 Task: Help me to understand lightning web runtime.
Action: Mouse moved to (1099, 71)
Screenshot: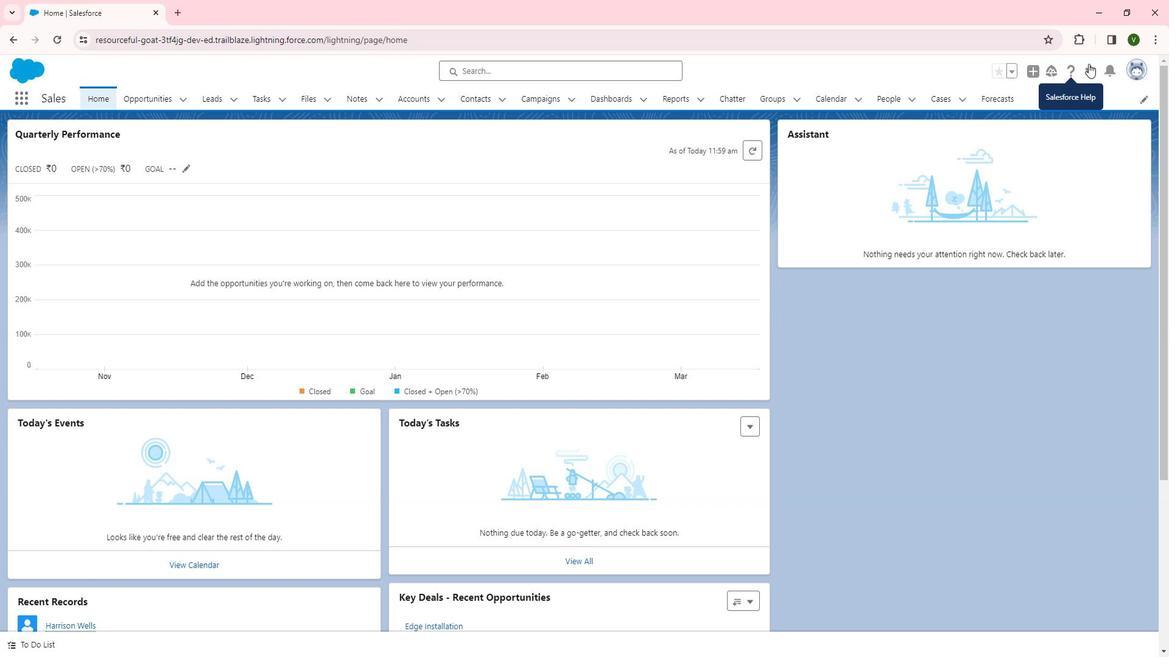 
Action: Mouse pressed left at (1099, 71)
Screenshot: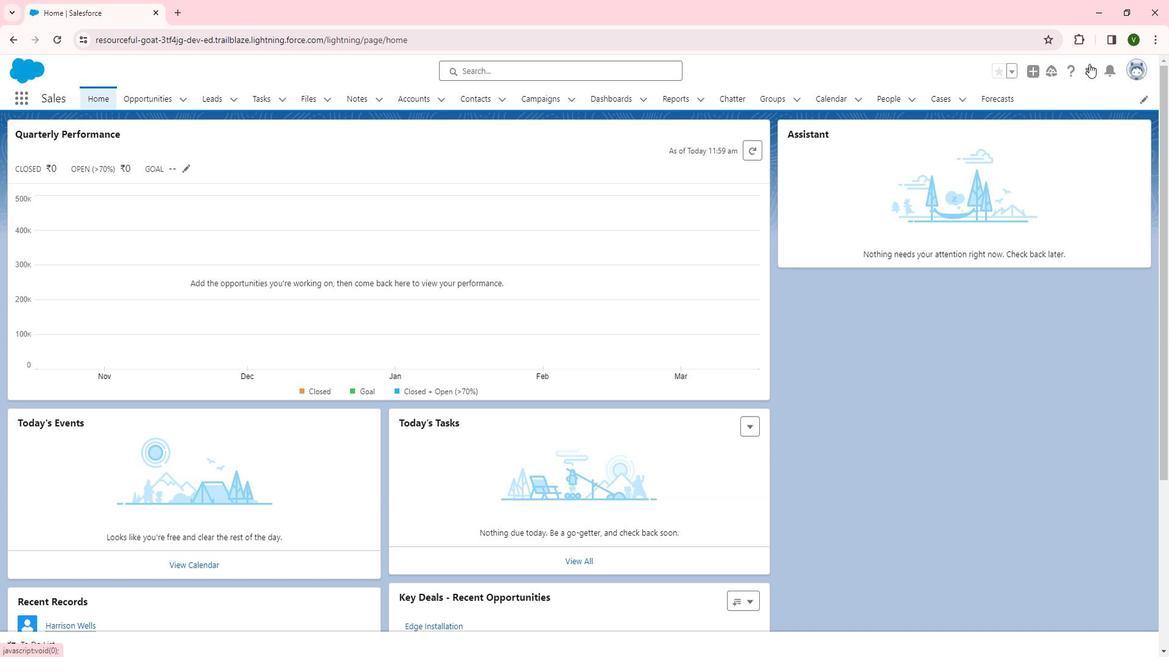 
Action: Mouse moved to (1060, 118)
Screenshot: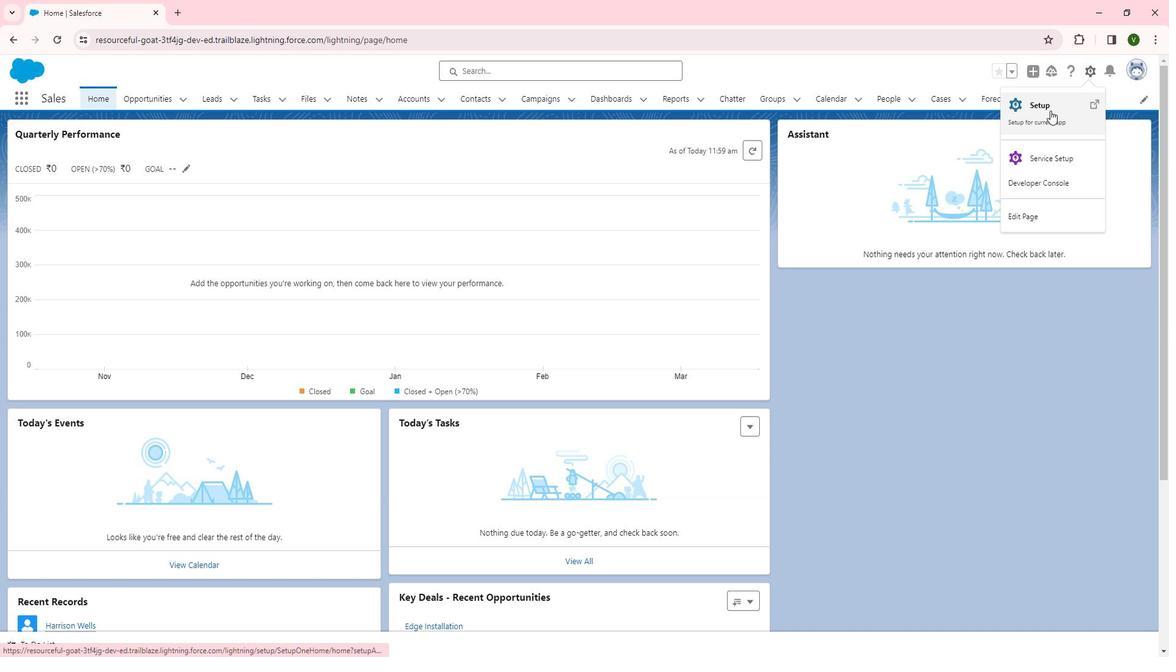 
Action: Mouse pressed left at (1060, 118)
Screenshot: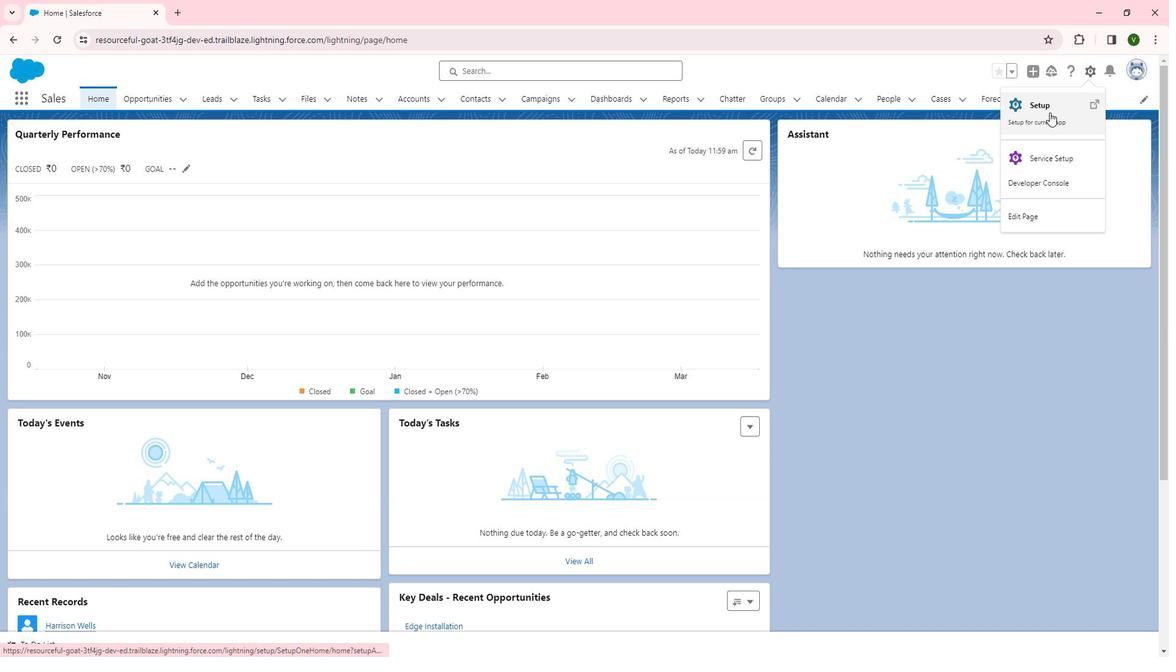 
Action: Mouse moved to (54, 432)
Screenshot: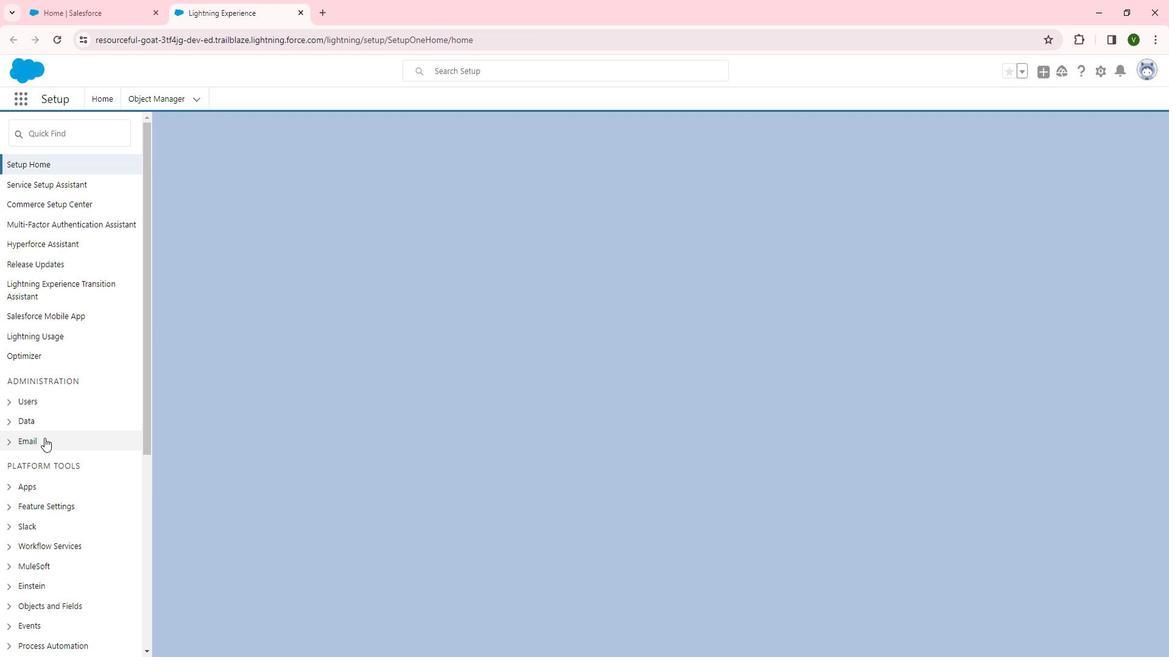 
Action: Mouse scrolled (54, 431) with delta (0, 0)
Screenshot: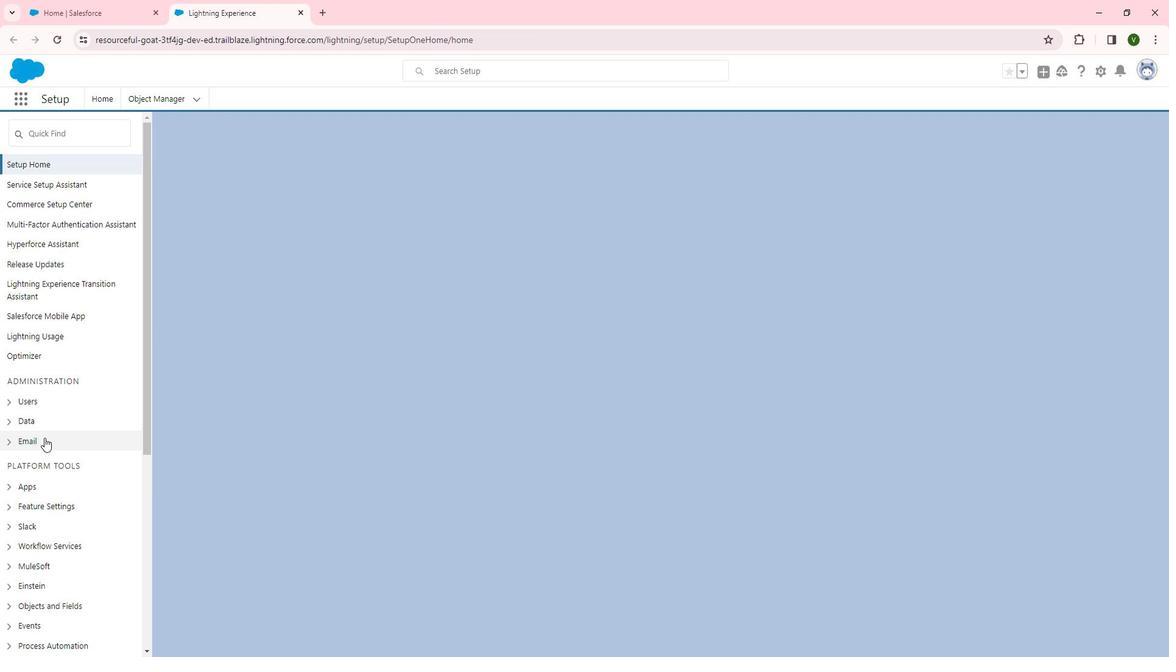 
Action: Mouse scrolled (54, 431) with delta (0, 0)
Screenshot: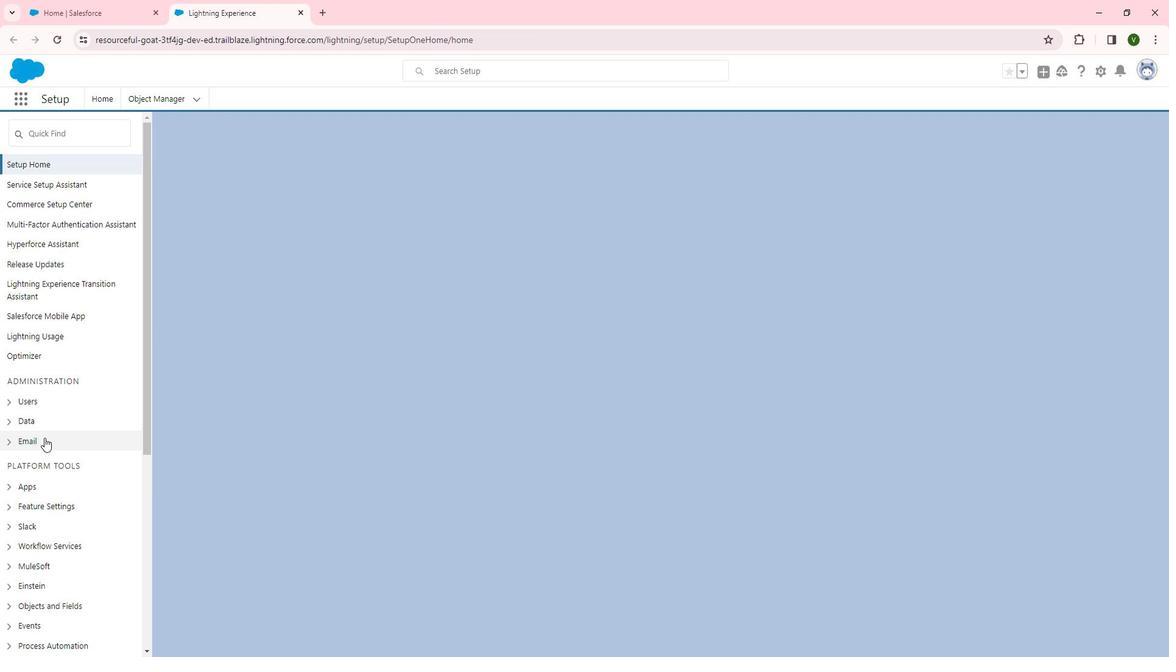 
Action: Mouse scrolled (54, 431) with delta (0, 0)
Screenshot: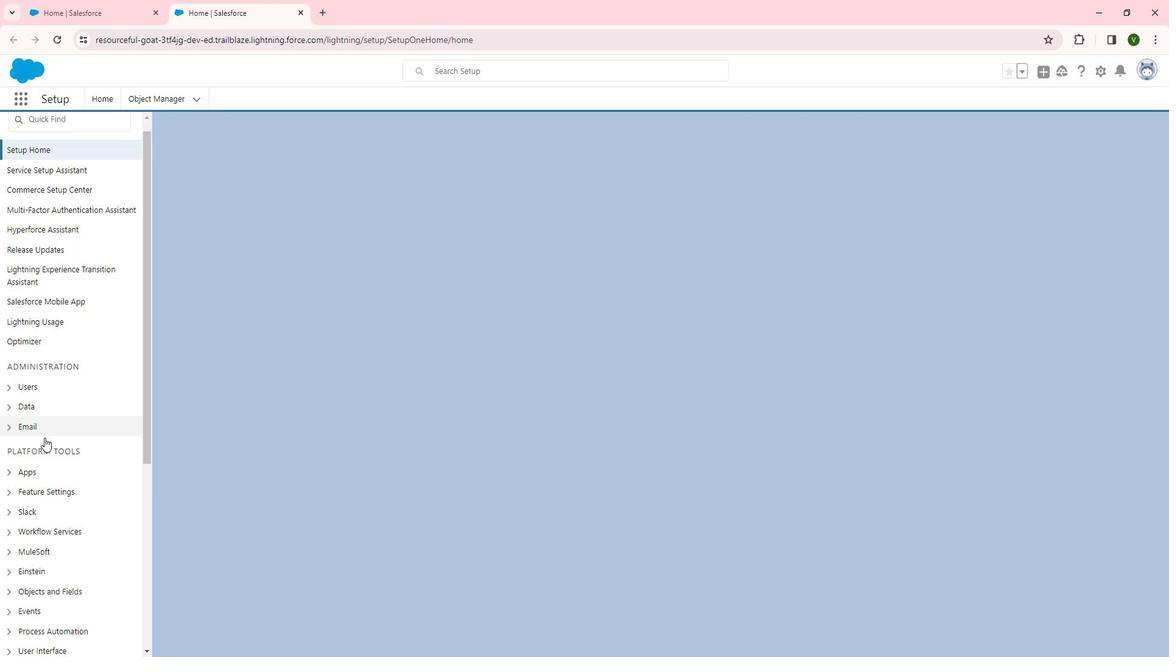 
Action: Mouse scrolled (54, 431) with delta (0, 0)
Screenshot: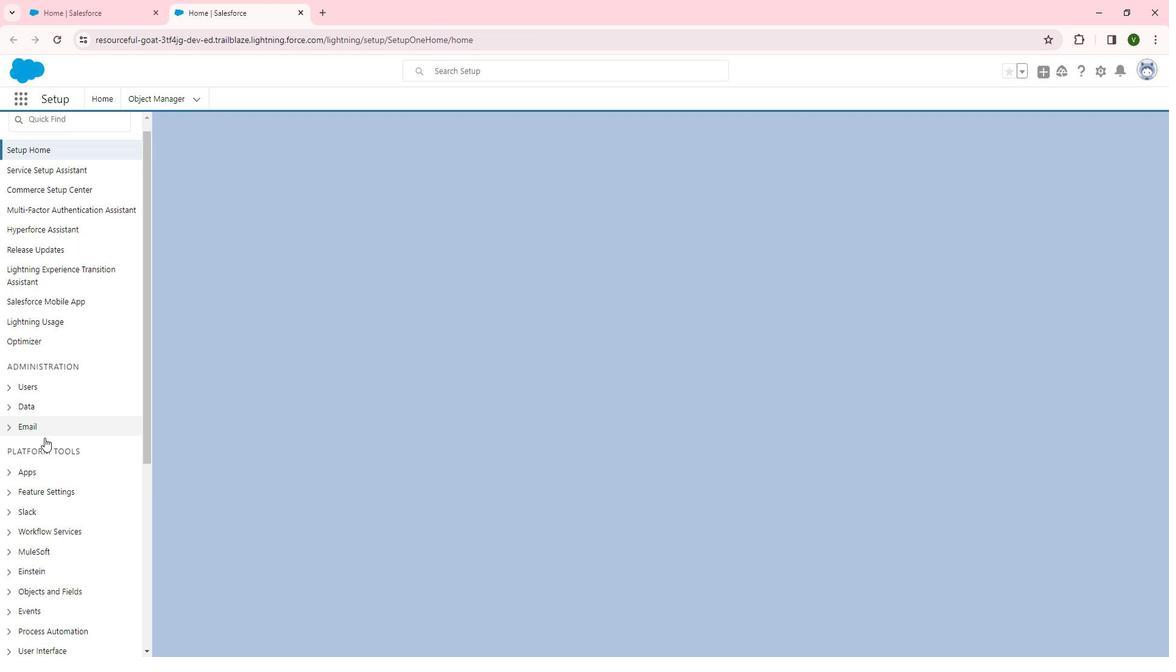 
Action: Mouse moved to (19, 255)
Screenshot: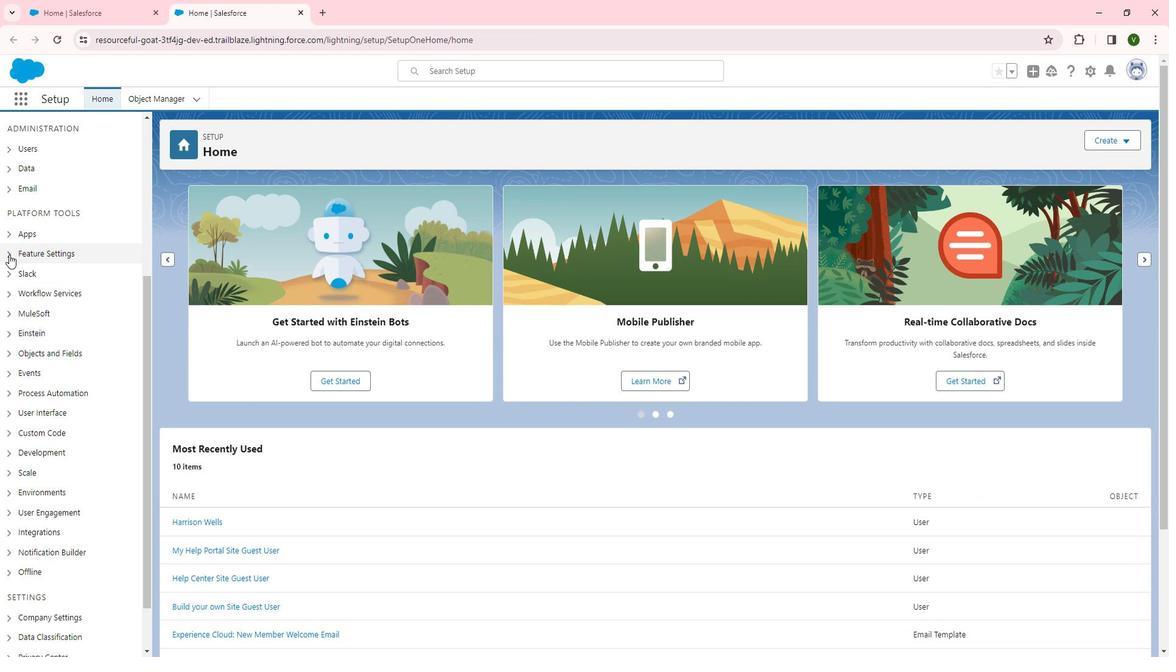 
Action: Mouse pressed left at (19, 255)
Screenshot: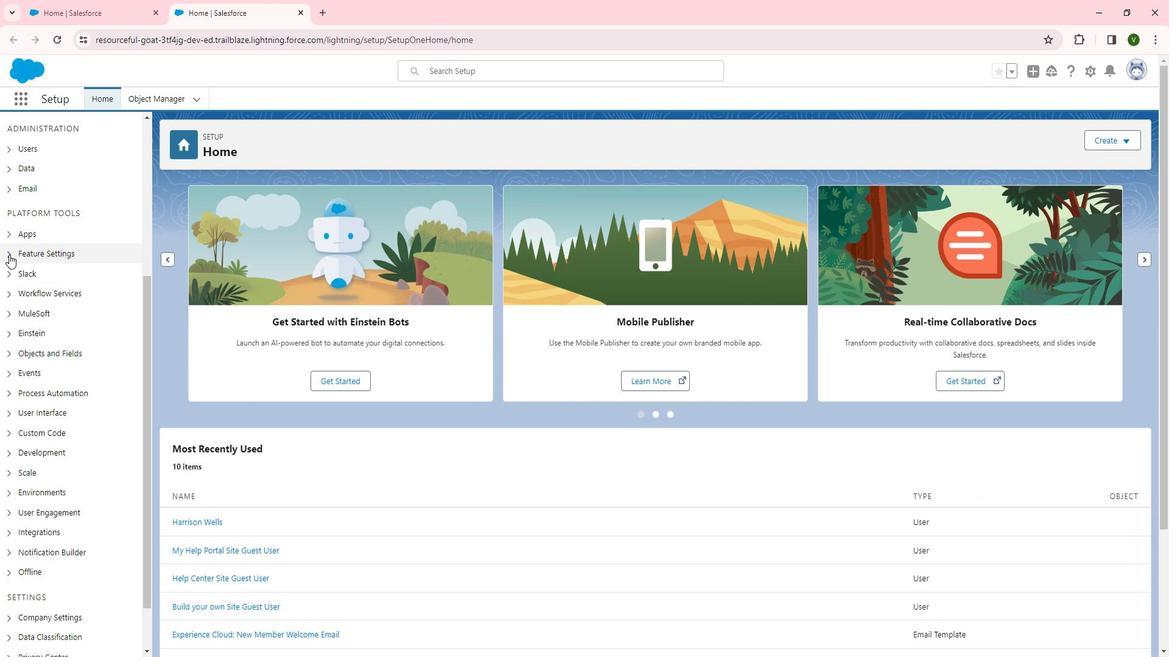 
Action: Mouse moved to (33, 347)
Screenshot: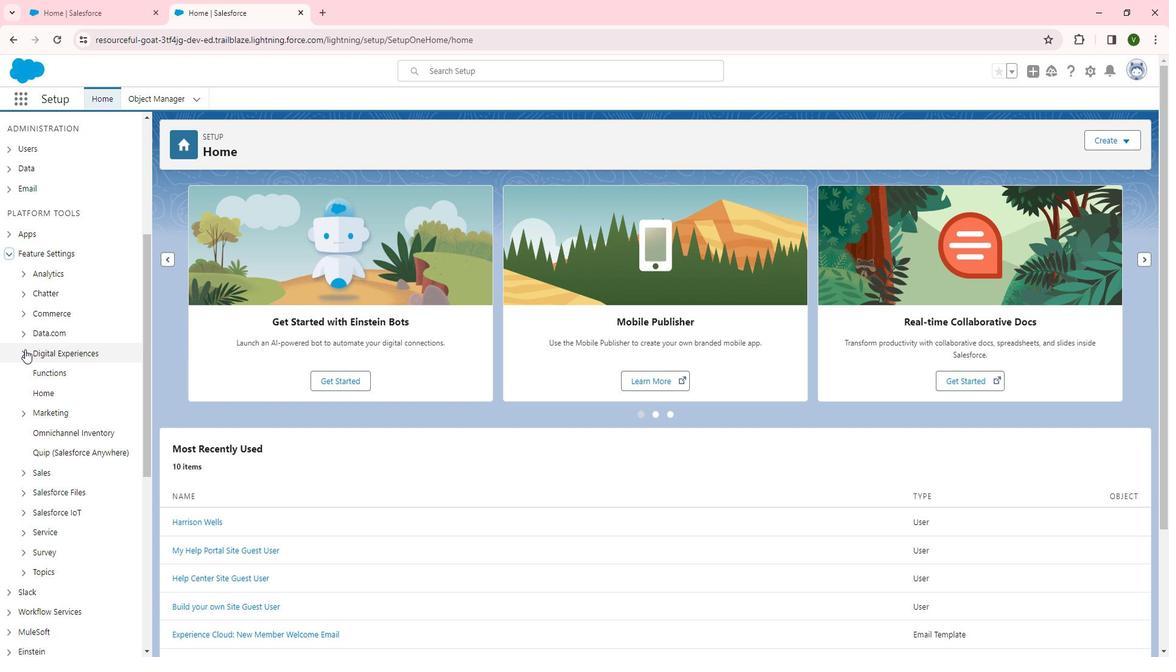 
Action: Mouse pressed left at (33, 347)
Screenshot: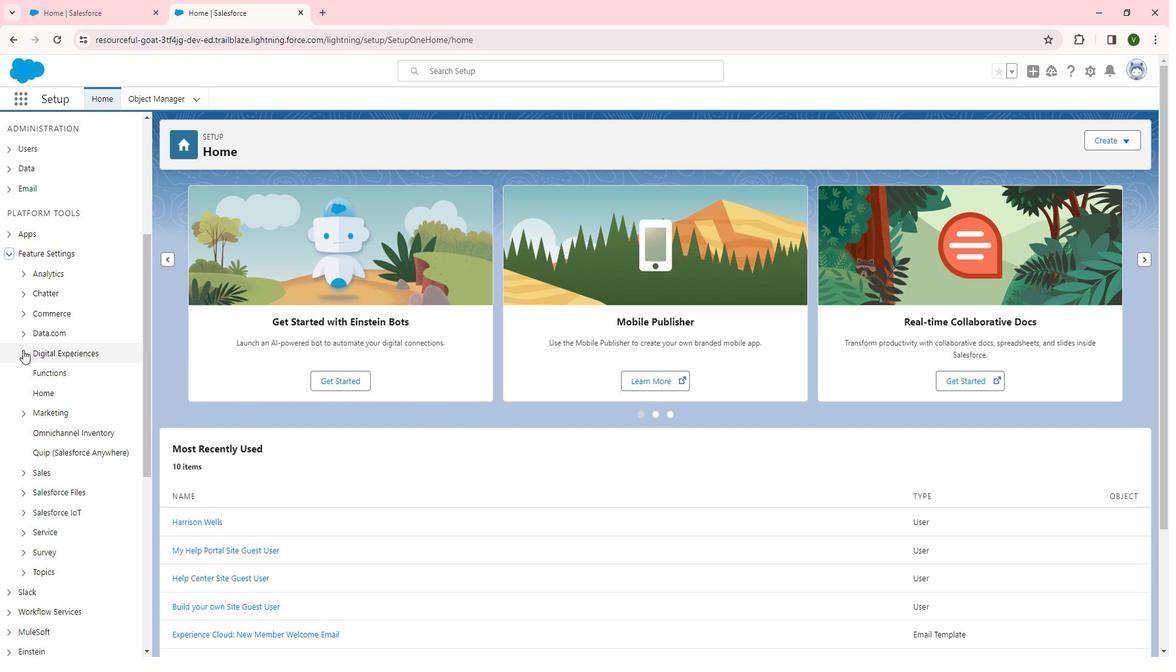 
Action: Mouse moved to (73, 369)
Screenshot: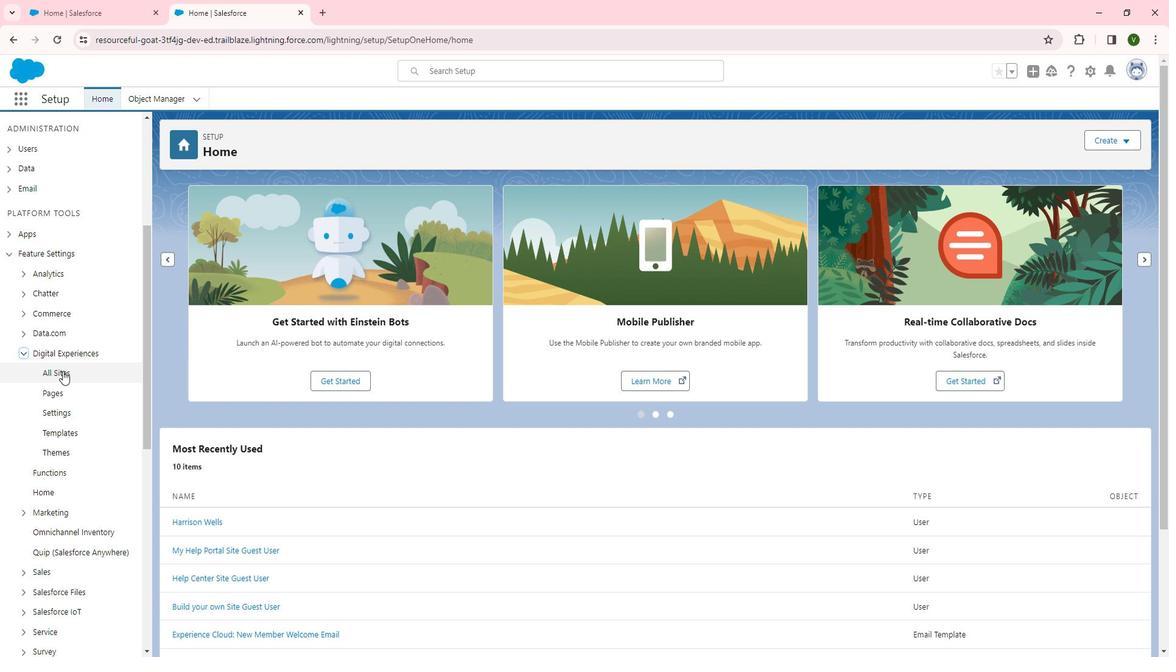 
Action: Mouse pressed left at (73, 369)
Screenshot: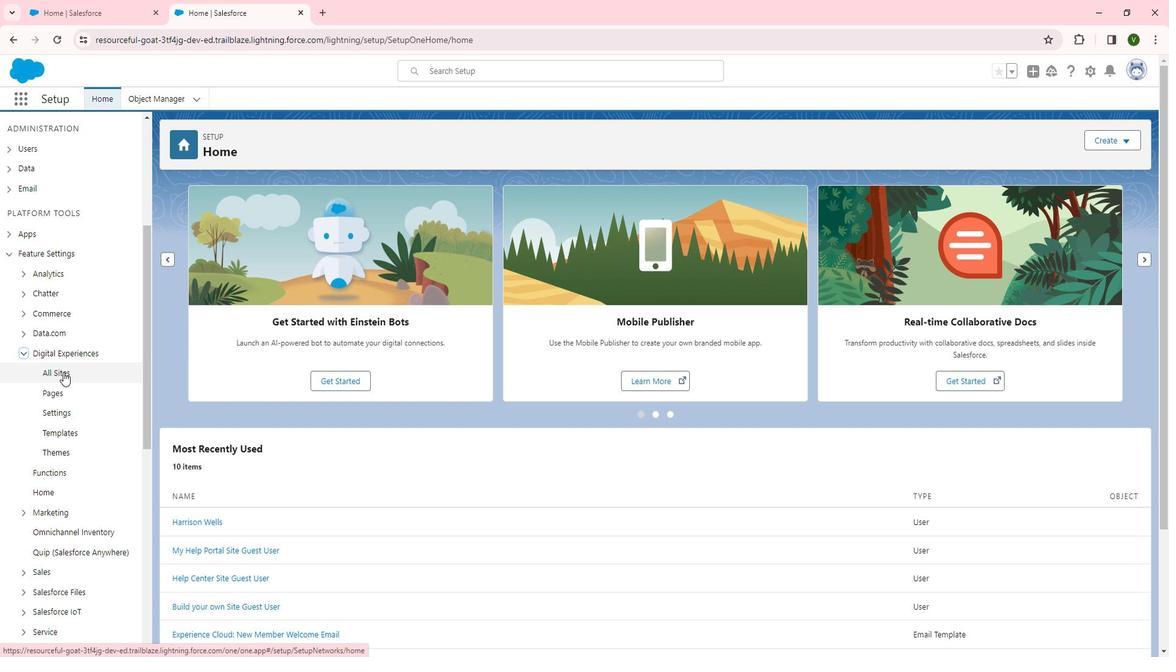 
Action: Mouse moved to (211, 318)
Screenshot: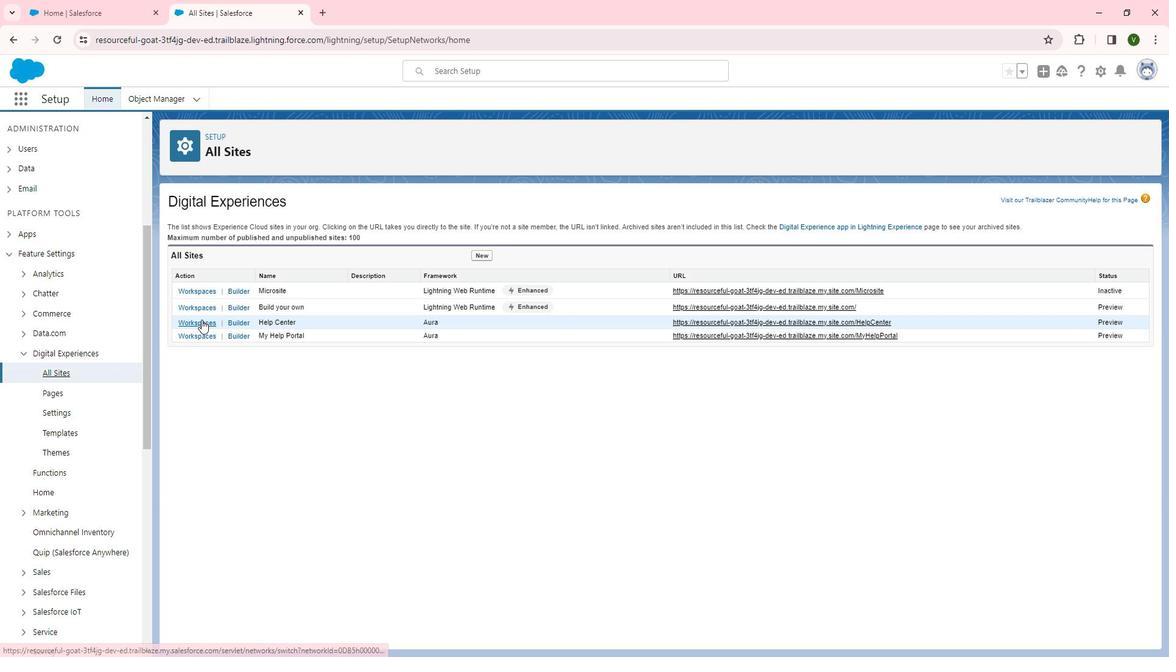 
Action: Mouse pressed left at (211, 318)
Screenshot: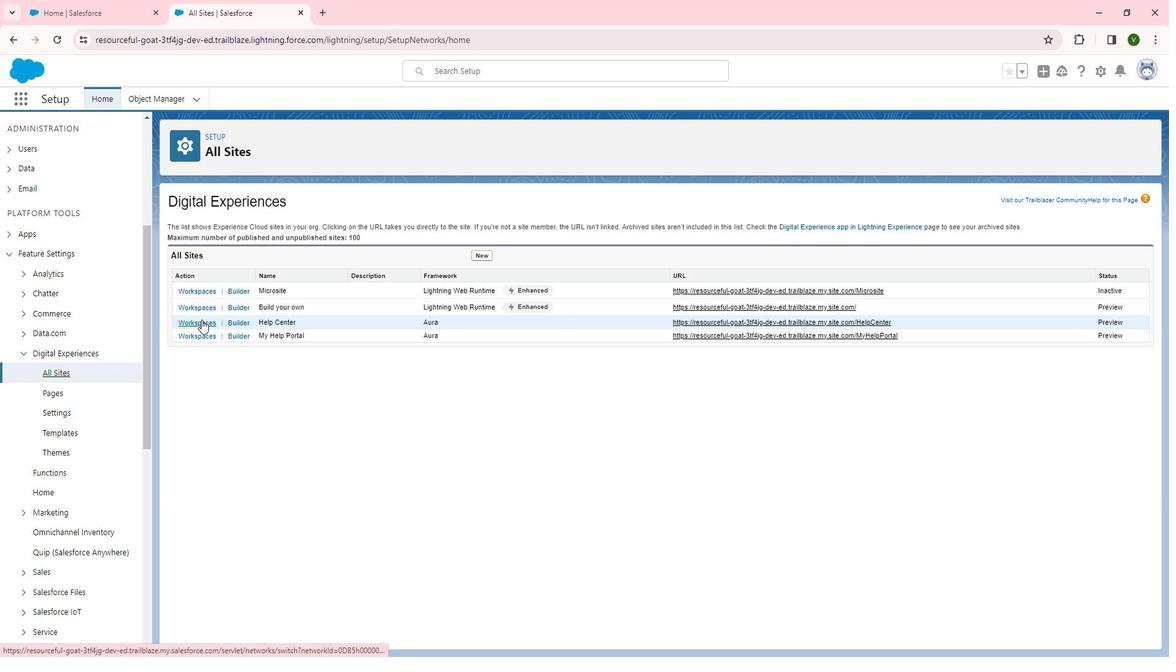 
Action: Mouse moved to (850, 492)
Screenshot: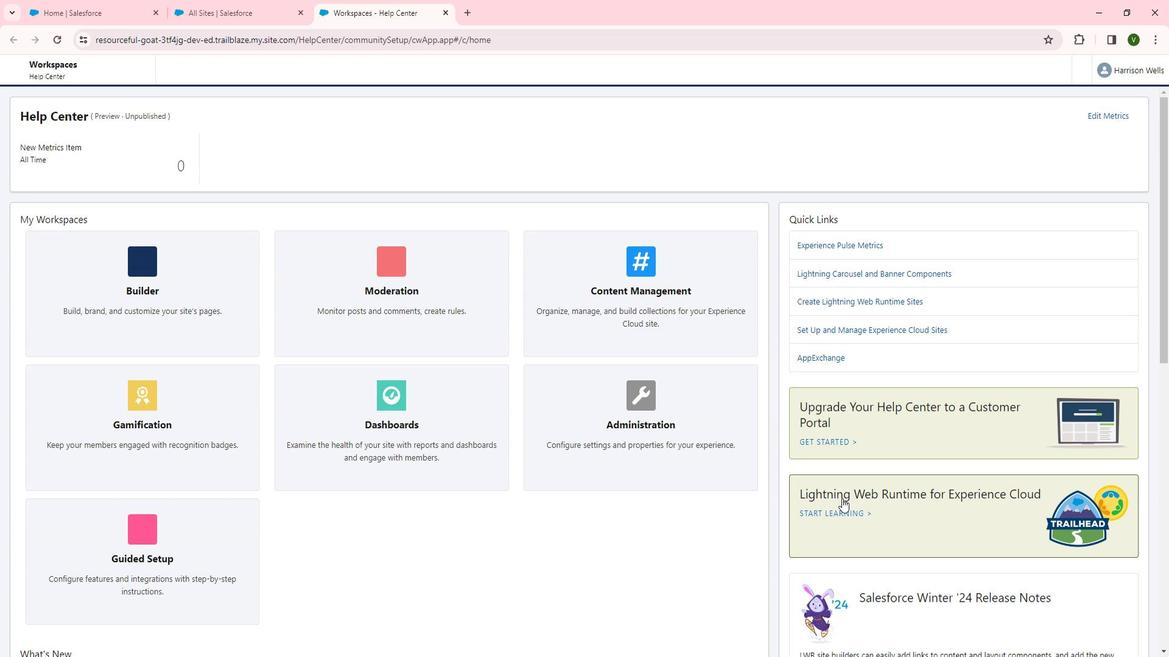 
Action: Mouse pressed left at (850, 492)
Screenshot: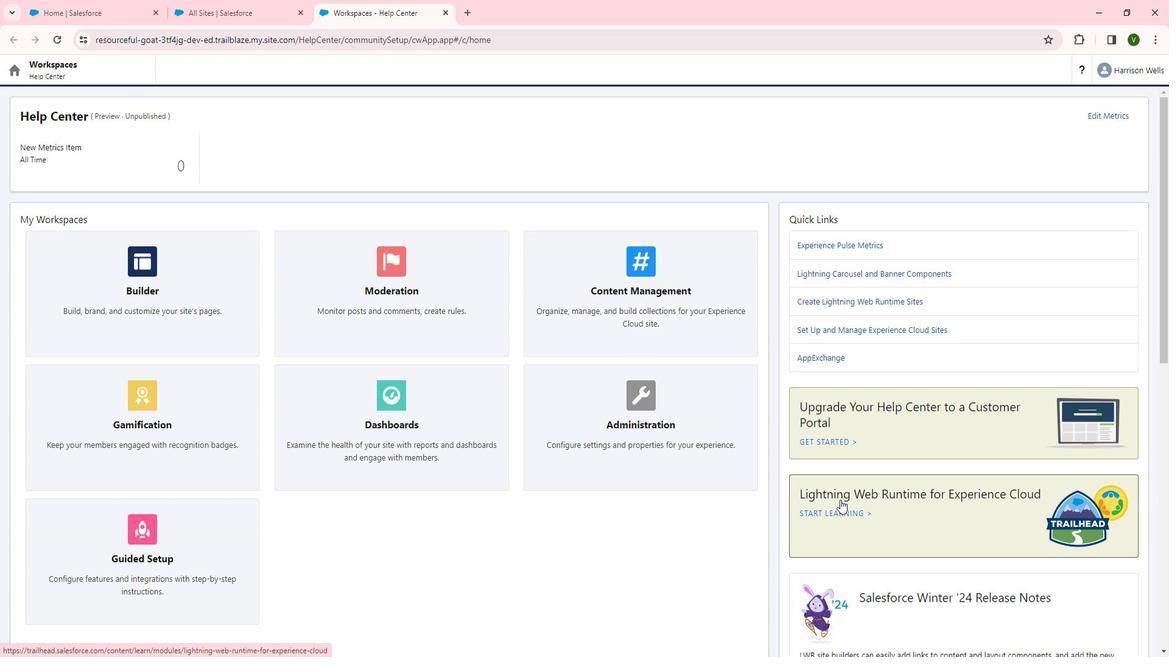 
Action: Mouse moved to (500, 378)
Screenshot: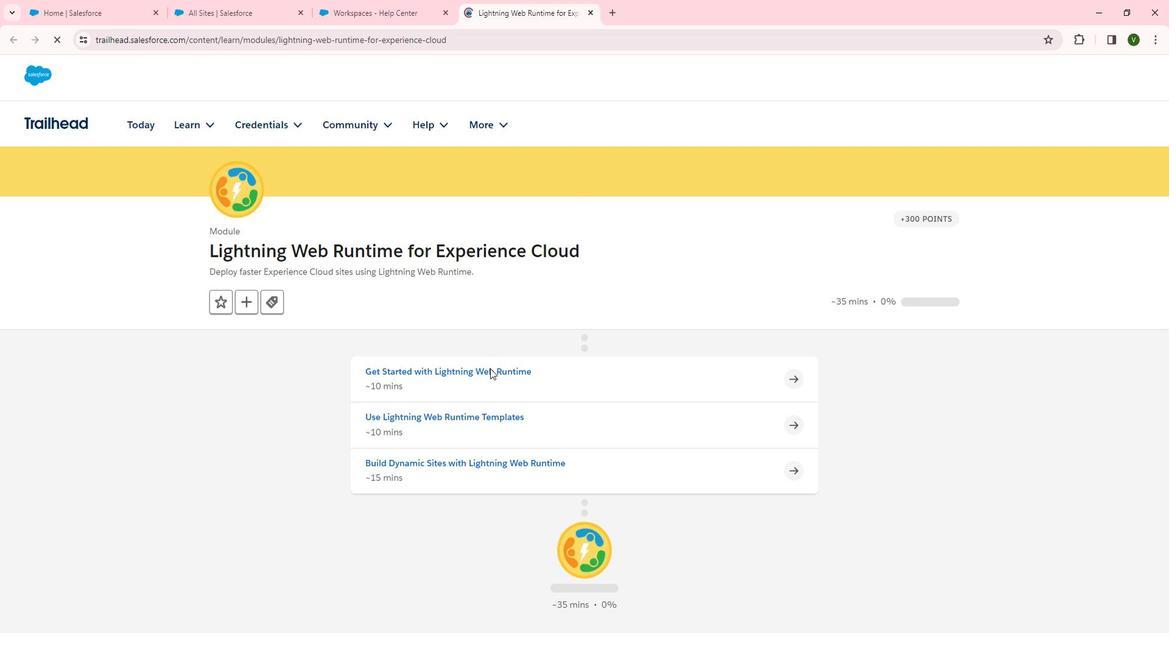 
Action: Mouse pressed left at (500, 378)
Screenshot: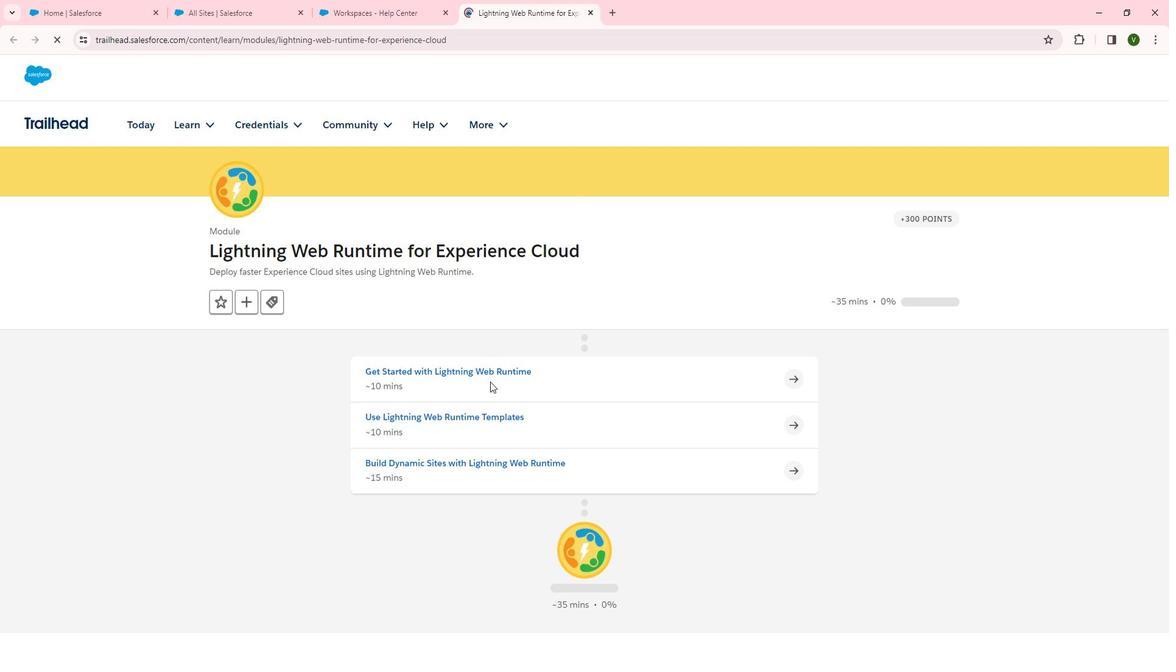
Action: Mouse moved to (501, 372)
Screenshot: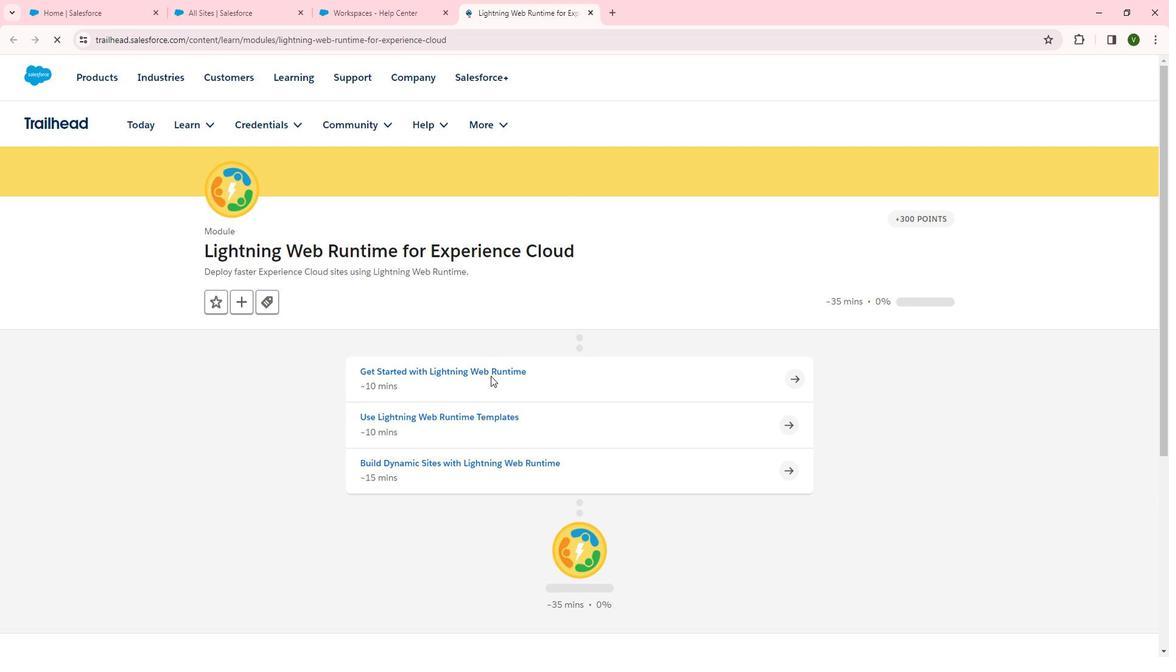 
Action: Mouse pressed left at (501, 372)
Screenshot: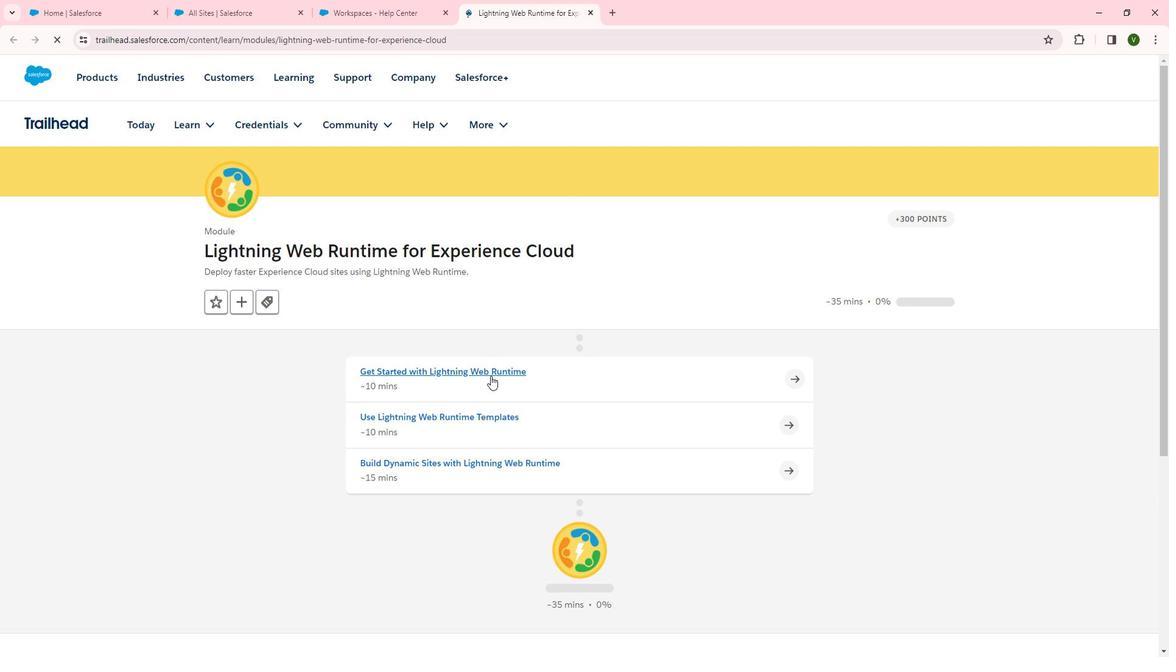 
Action: Mouse moved to (514, 379)
Screenshot: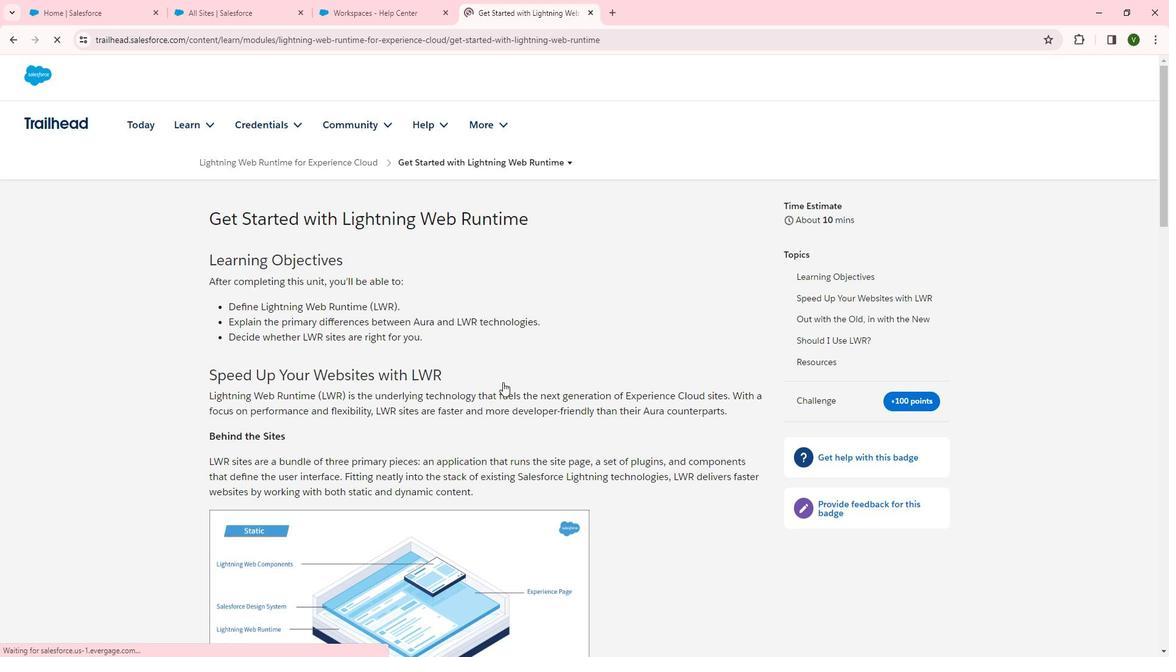 
